 Task: Use the formula "CRITBINOM" in spreadsheet "Project protfolio".
Action: Mouse moved to (626, 80)
Screenshot: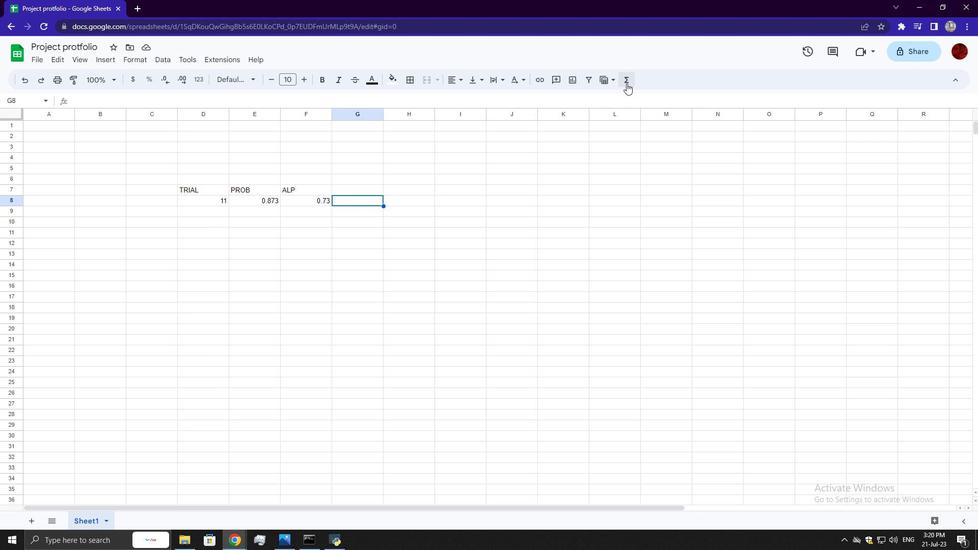 
Action: Mouse pressed left at (626, 80)
Screenshot: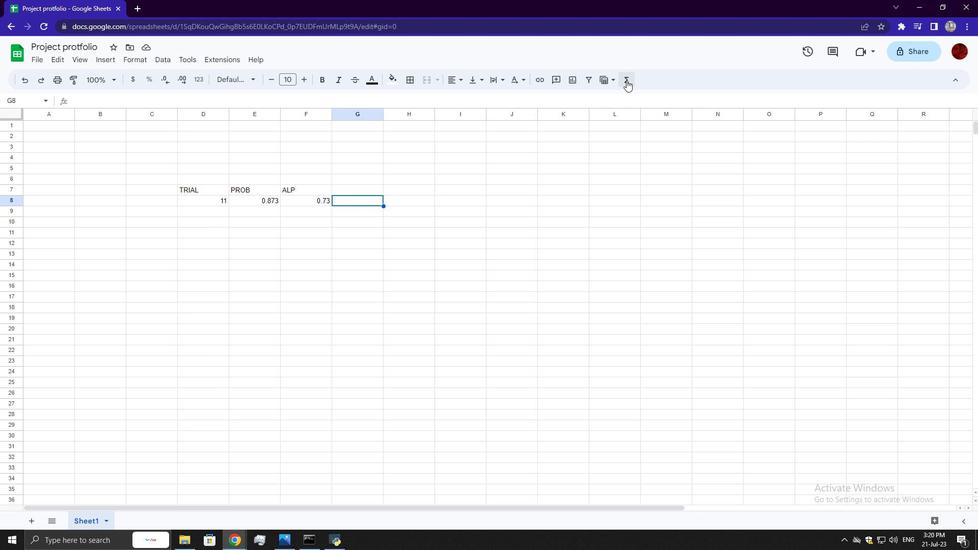 
Action: Mouse moved to (863, 63)
Screenshot: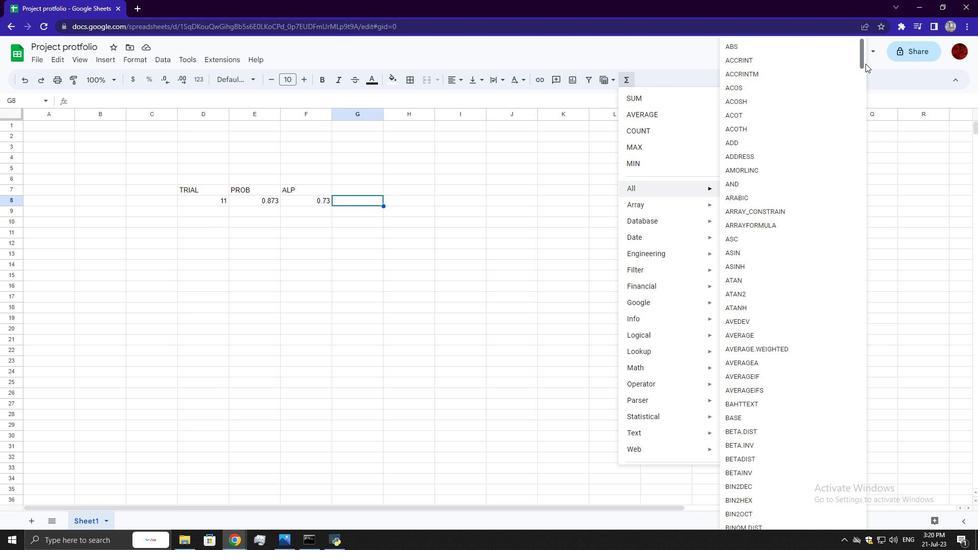 
Action: Mouse pressed left at (863, 63)
Screenshot: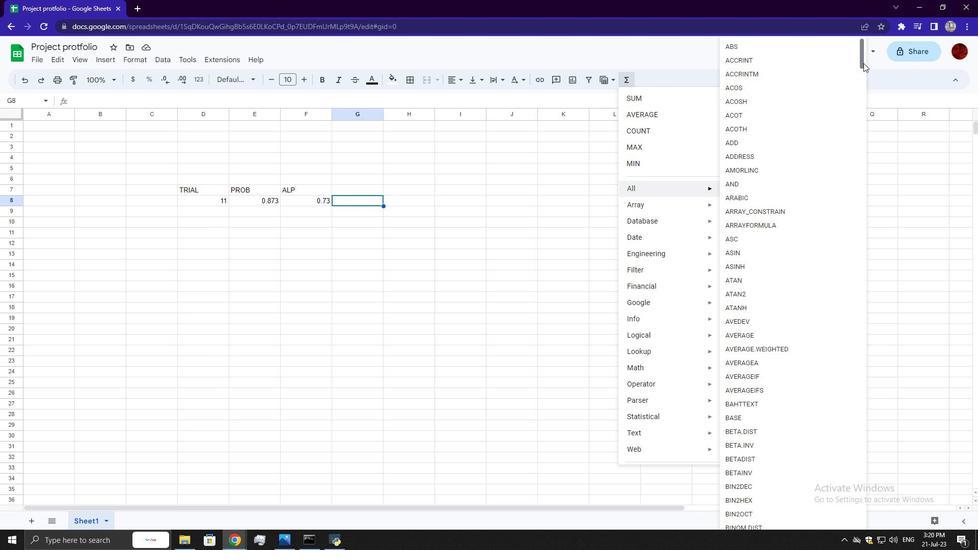 
Action: Mouse moved to (752, 280)
Screenshot: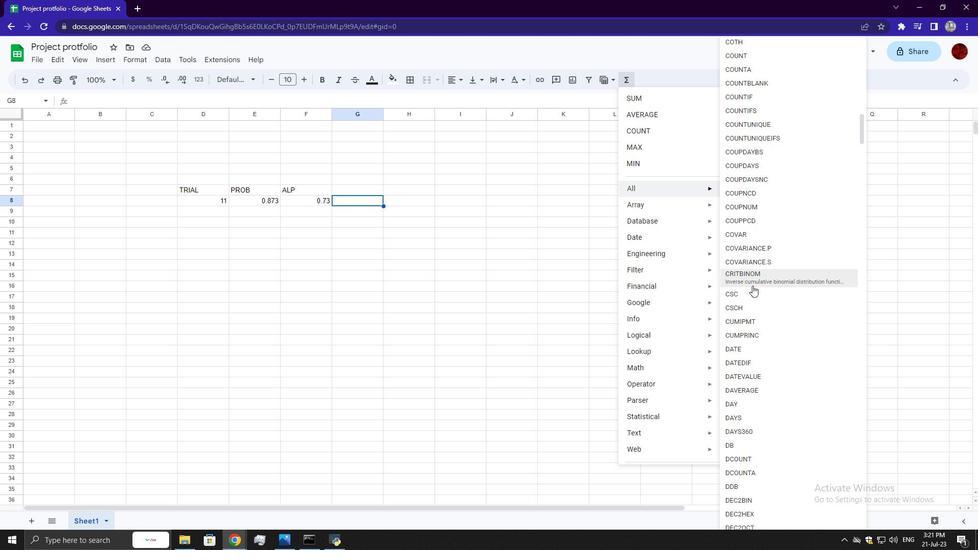 
Action: Mouse pressed left at (752, 280)
Screenshot: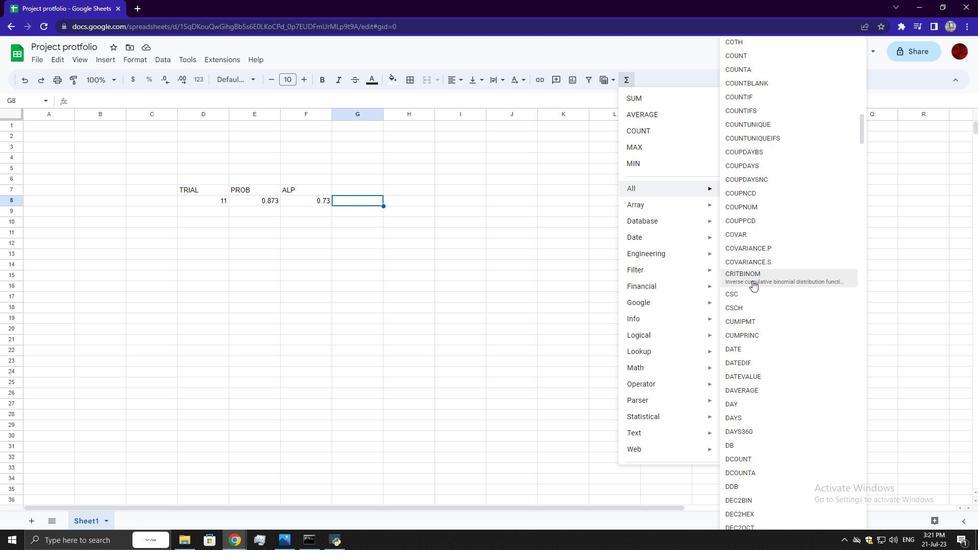 
Action: Mouse moved to (212, 203)
Screenshot: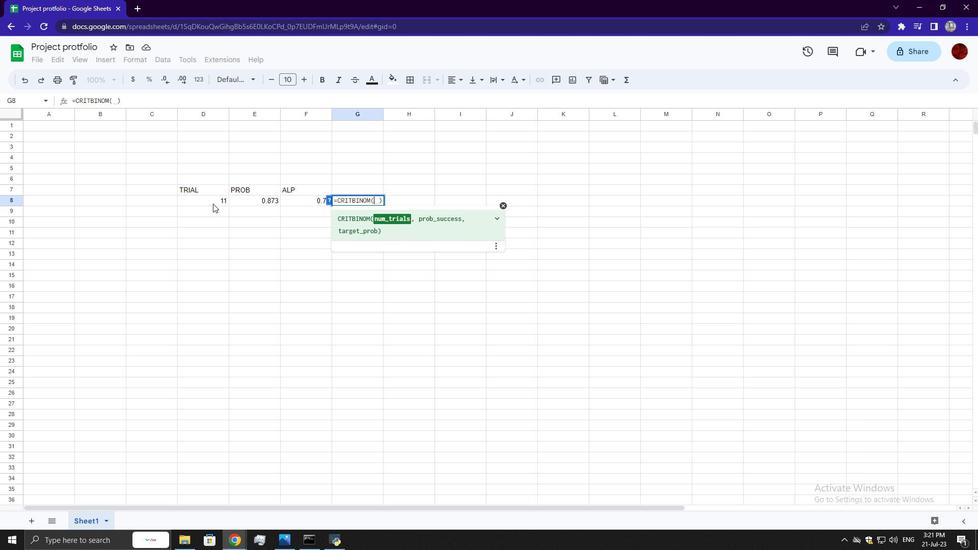 
Action: Mouse pressed left at (212, 203)
Screenshot: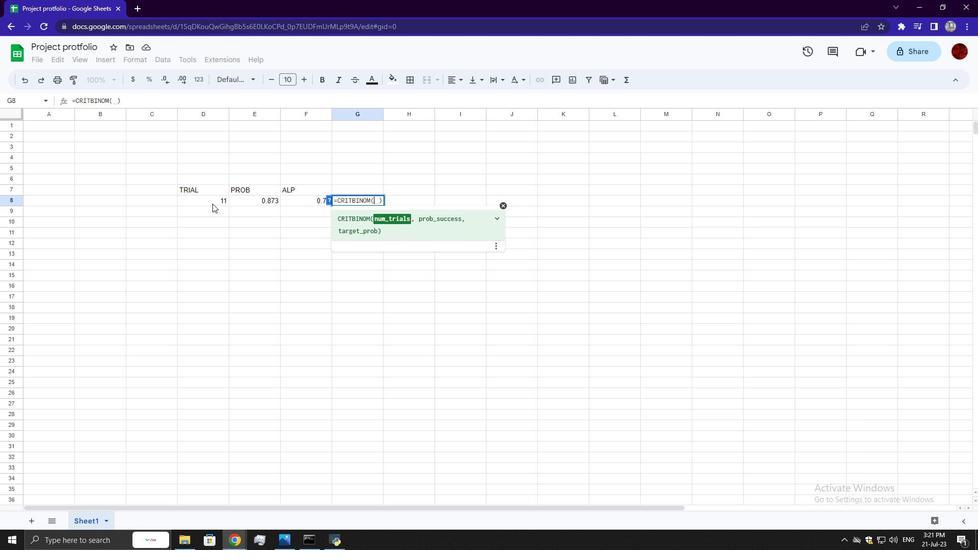 
Action: Key pressed ,
Screenshot: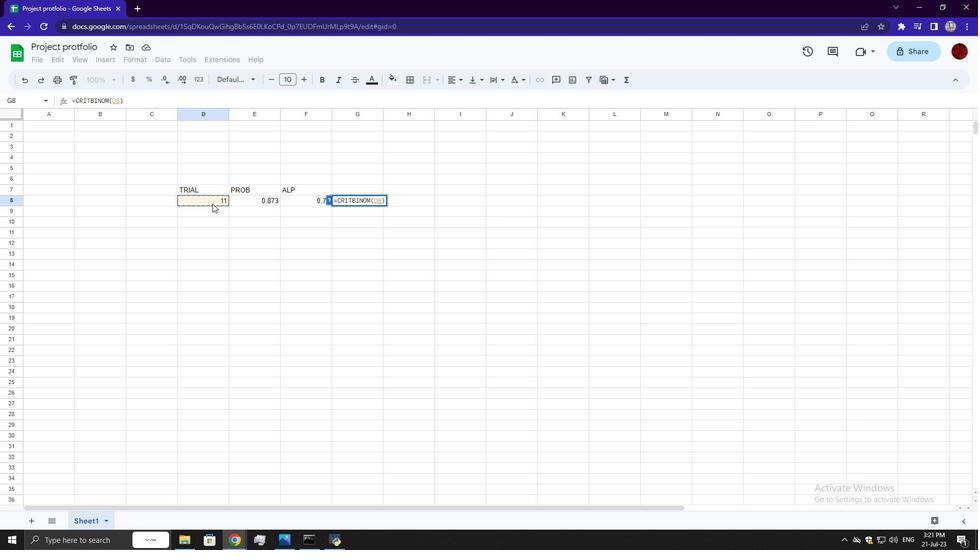 
Action: Mouse moved to (245, 198)
Screenshot: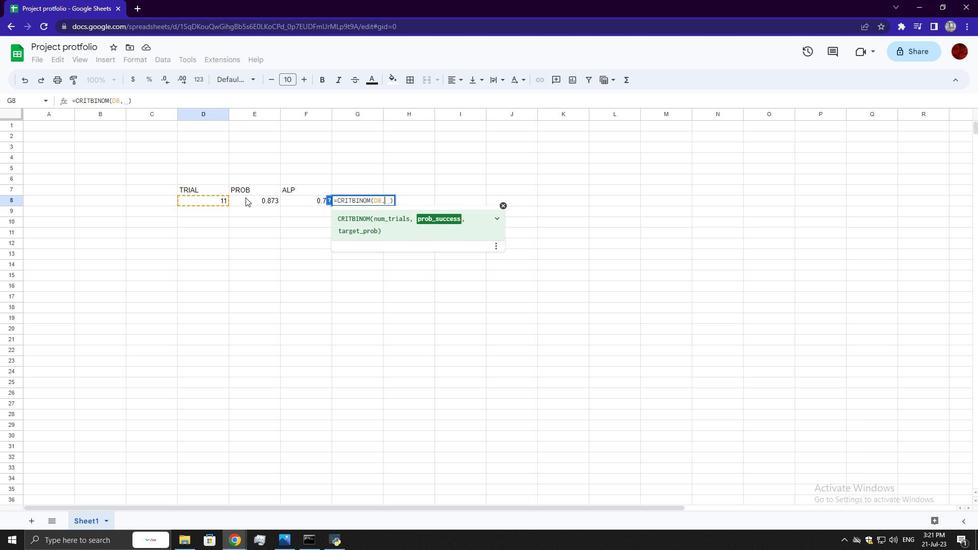 
Action: Mouse pressed left at (245, 198)
Screenshot: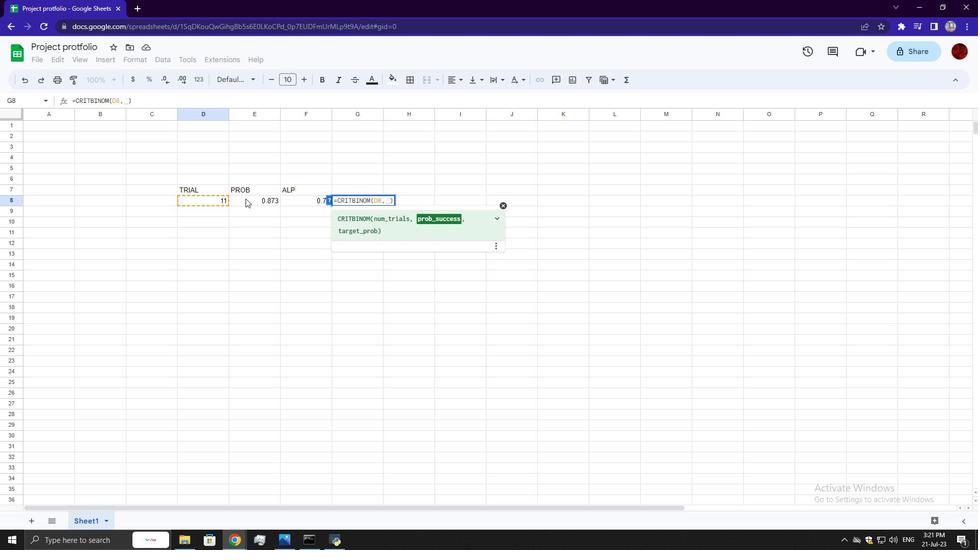 
Action: Mouse moved to (299, 199)
Screenshot: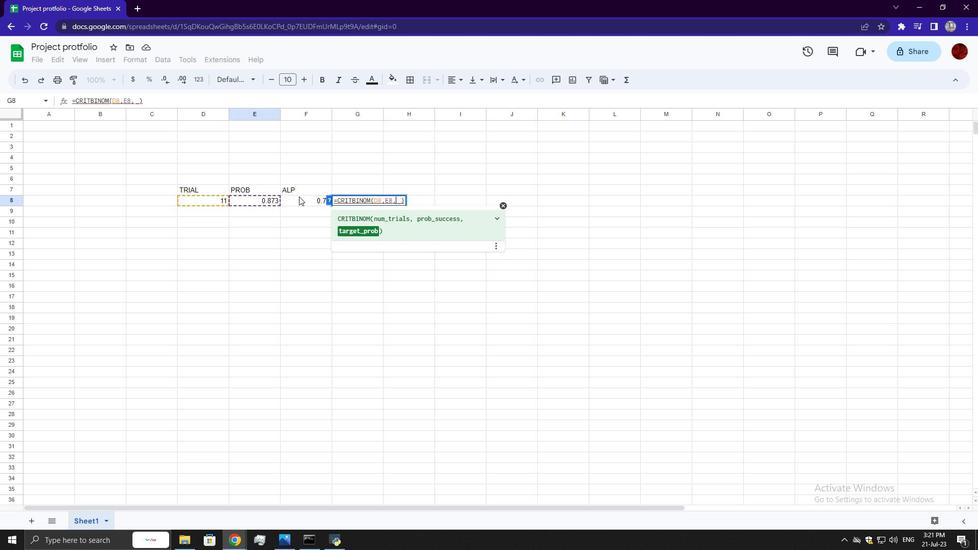 
Action: Mouse pressed left at (299, 199)
Screenshot: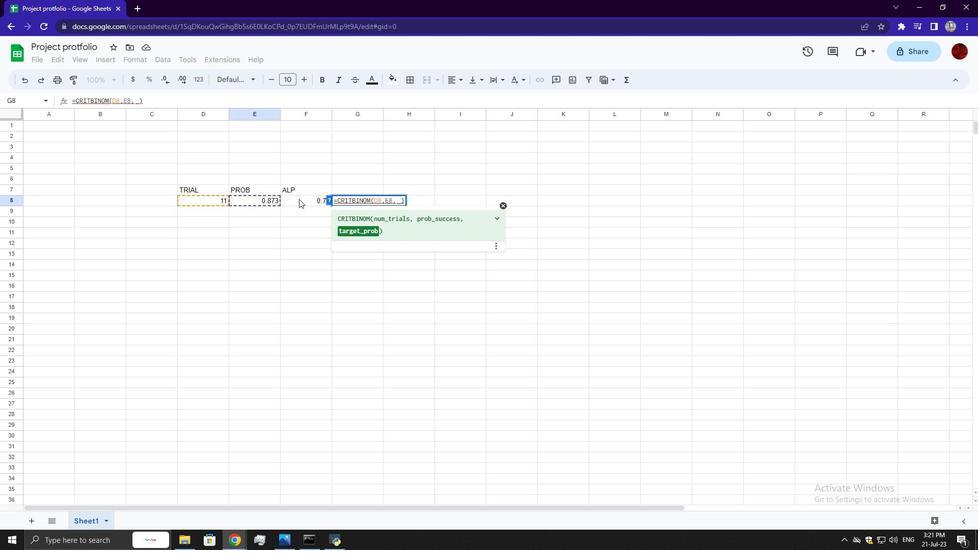
Action: Key pressed <Key.enter>
Screenshot: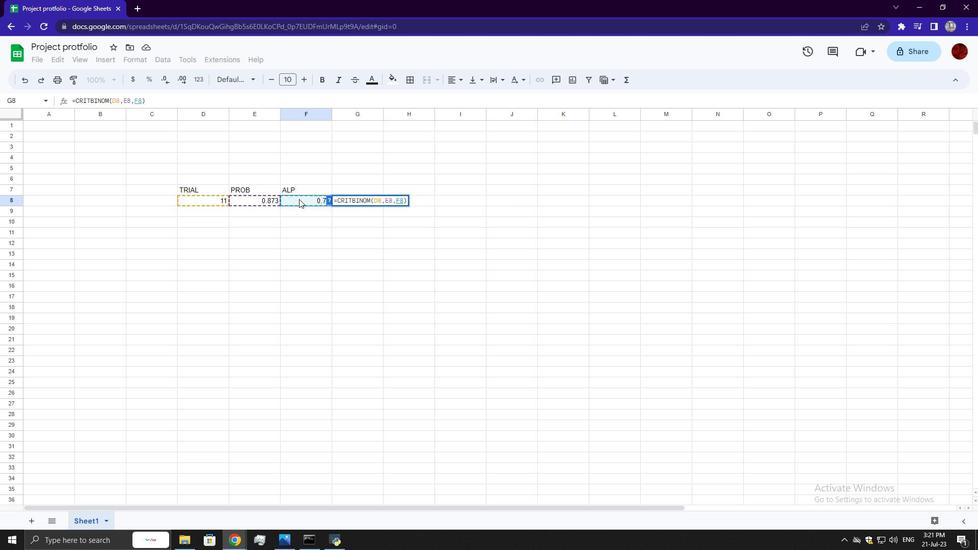 
